 Task: In the board "Done", add the comment "Sold Items here " with Red heart emoji.
Action: Mouse moved to (581, 174)
Screenshot: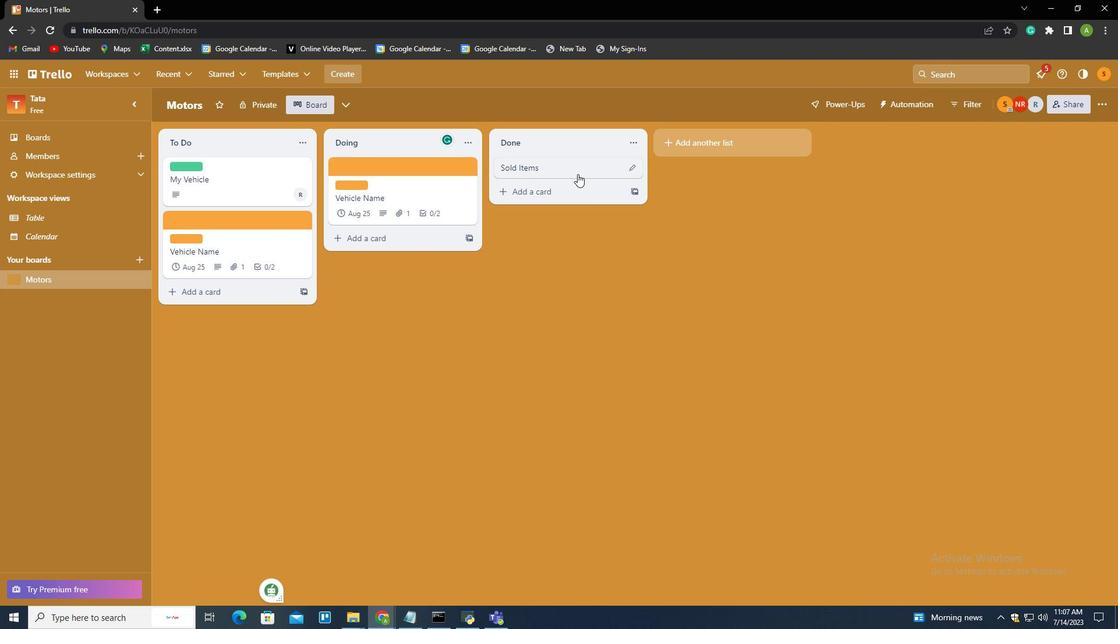 
Action: Mouse pressed left at (581, 174)
Screenshot: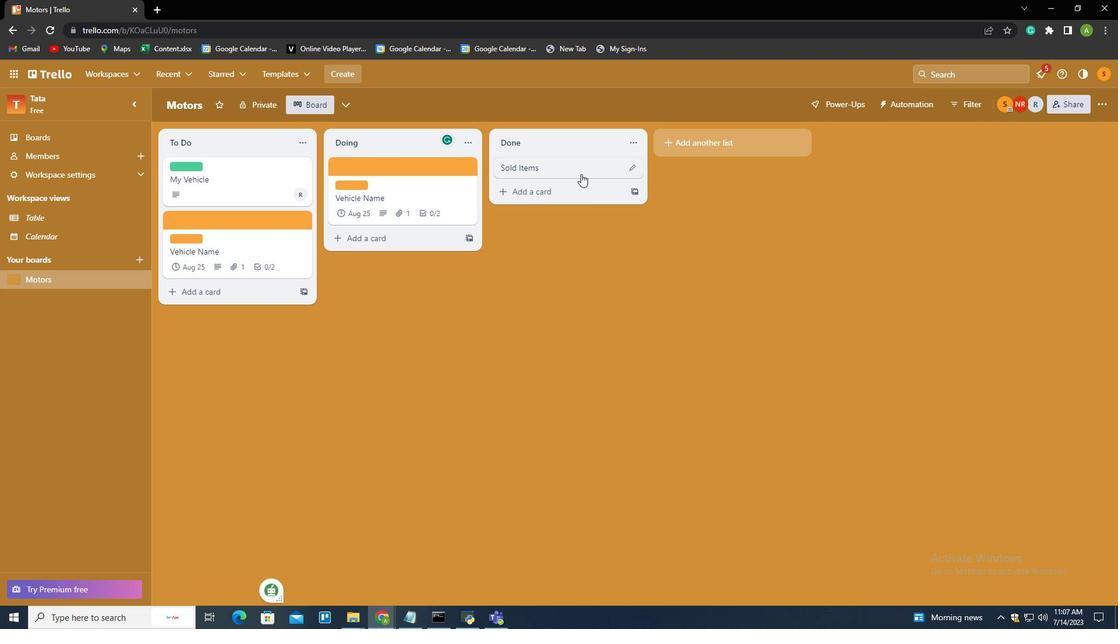 
Action: Mouse moved to (447, 266)
Screenshot: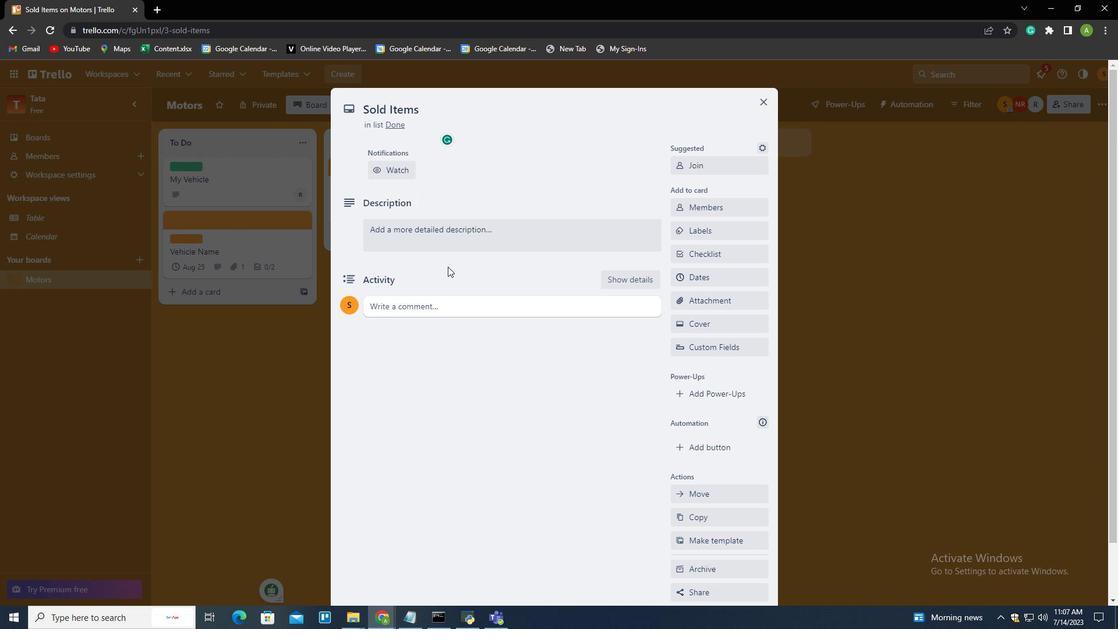 
Action: Mouse scrolled (447, 265) with delta (0, 0)
Screenshot: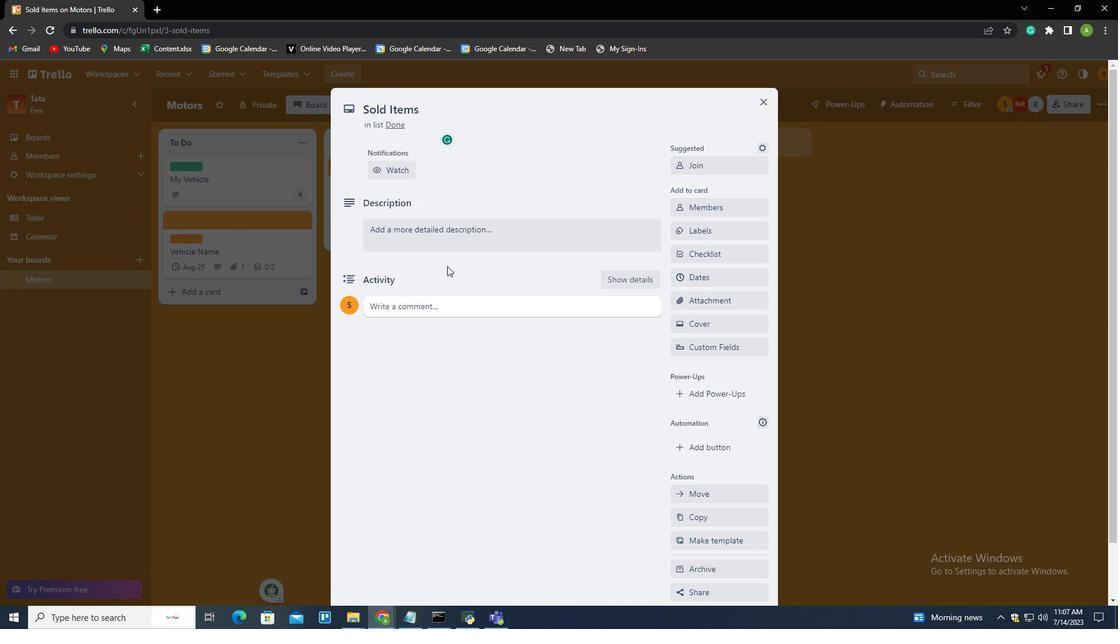 
Action: Mouse scrolled (447, 265) with delta (0, 0)
Screenshot: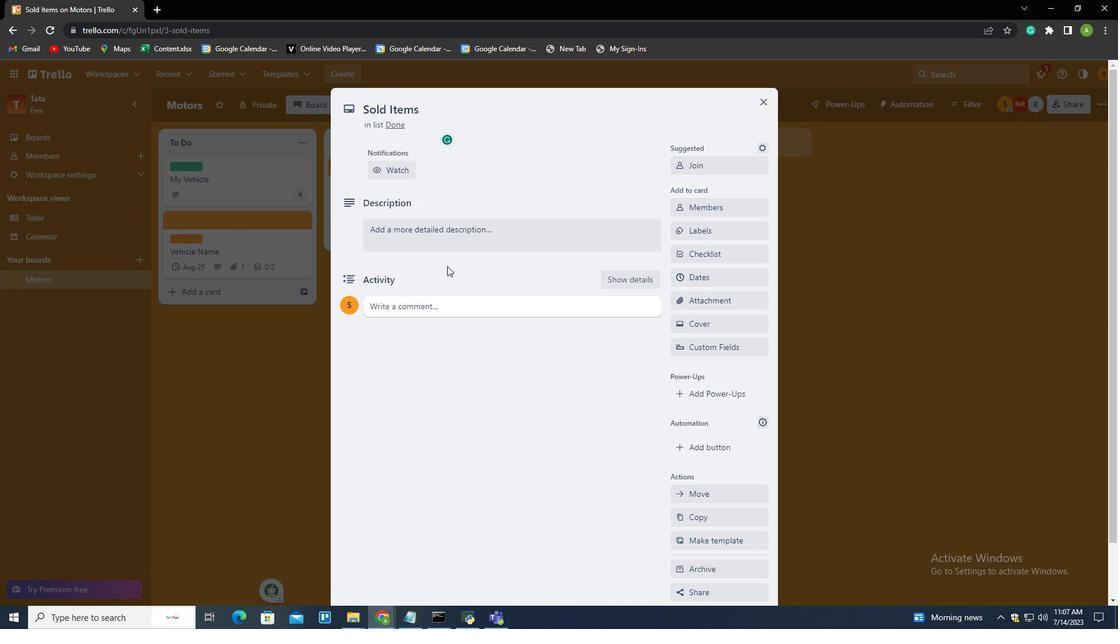 
Action: Mouse scrolled (447, 265) with delta (0, 0)
Screenshot: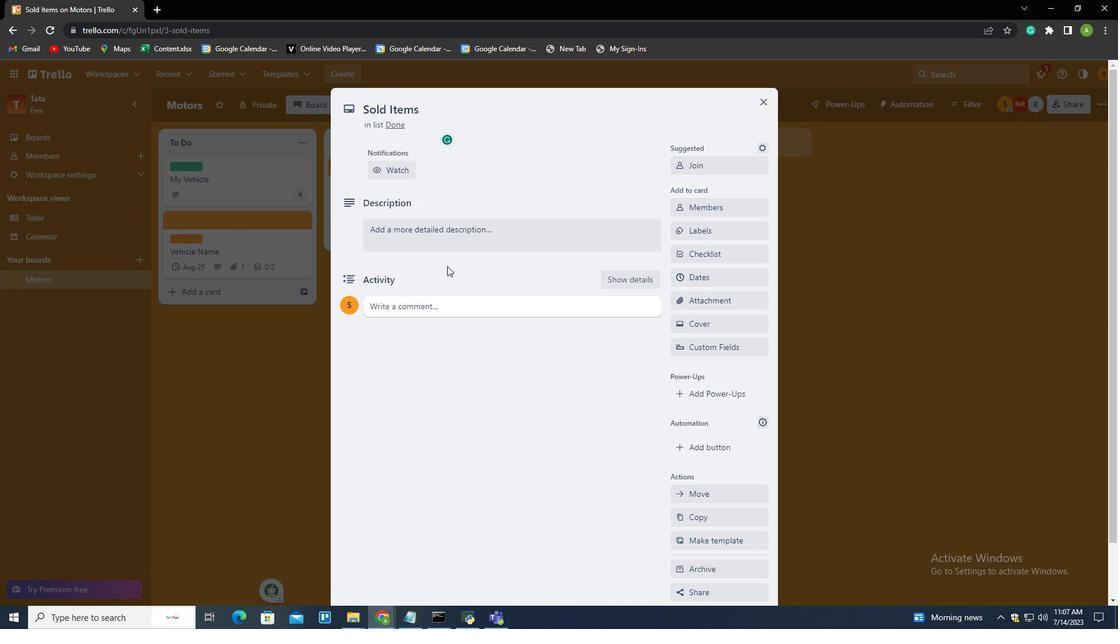 
Action: Mouse scrolled (447, 265) with delta (0, 0)
Screenshot: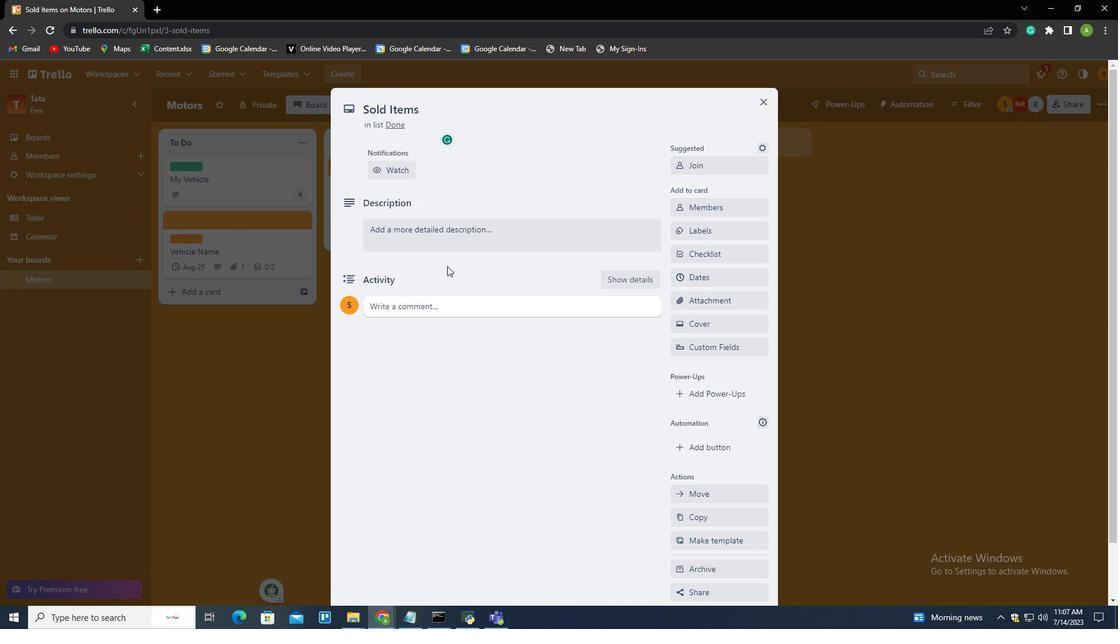 
Action: Mouse moved to (394, 249)
Screenshot: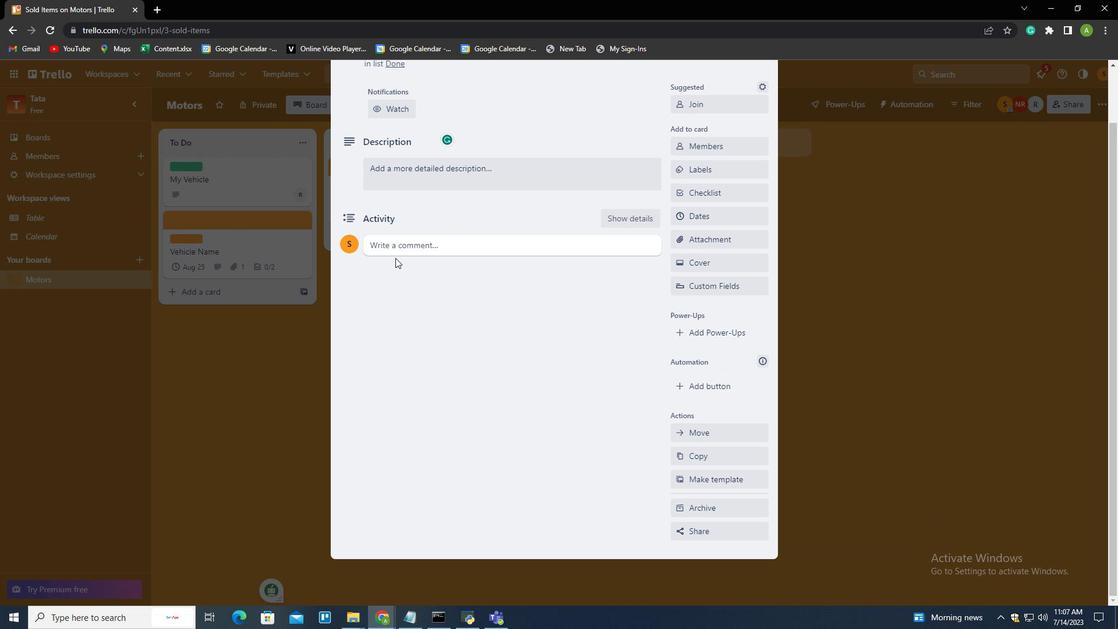 
Action: Mouse pressed left at (394, 249)
Screenshot: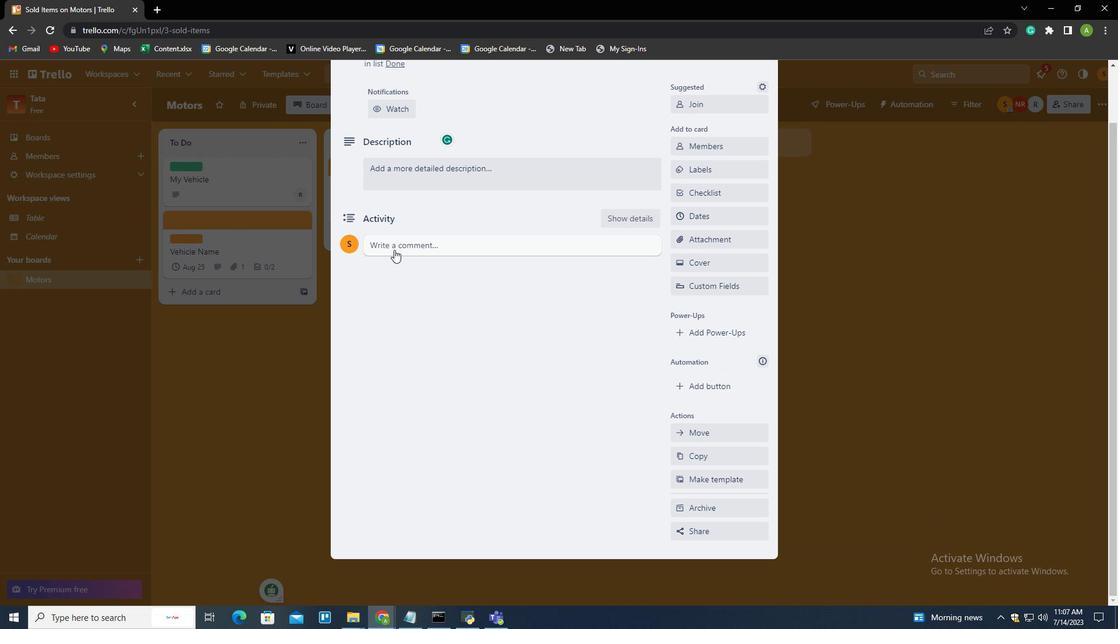 
Action: Key pressed <Key.shift>Sold<Key.space>ite<Key.backspace><Key.backspace><Key.backspace><Key.shift>Items<Key.space>here<Key.space>
Screenshot: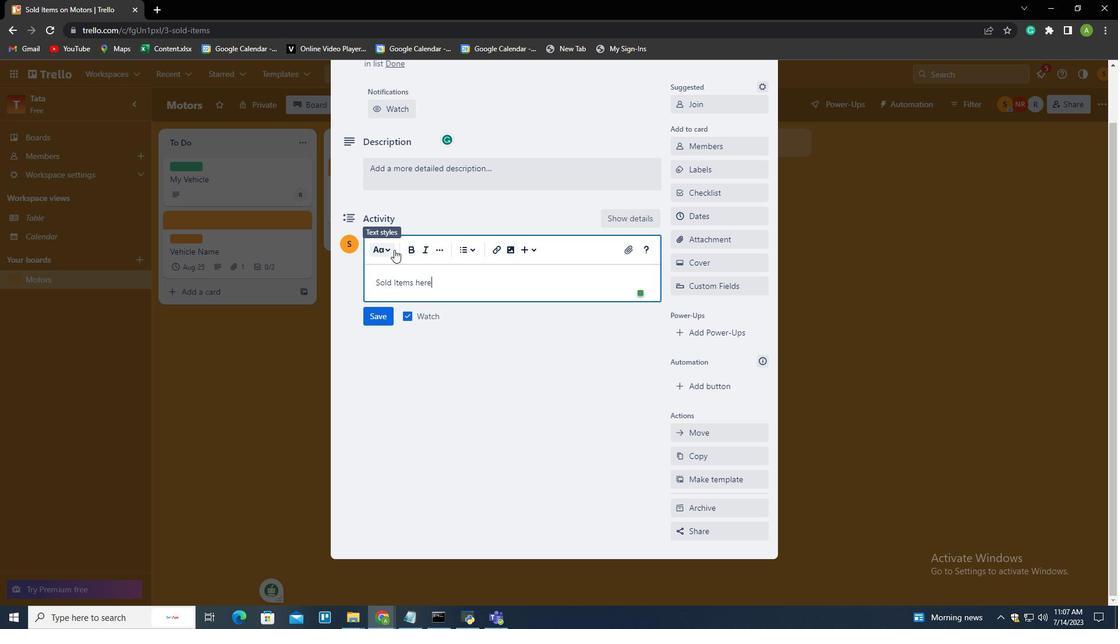 
Action: Mouse moved to (450, 275)
Screenshot: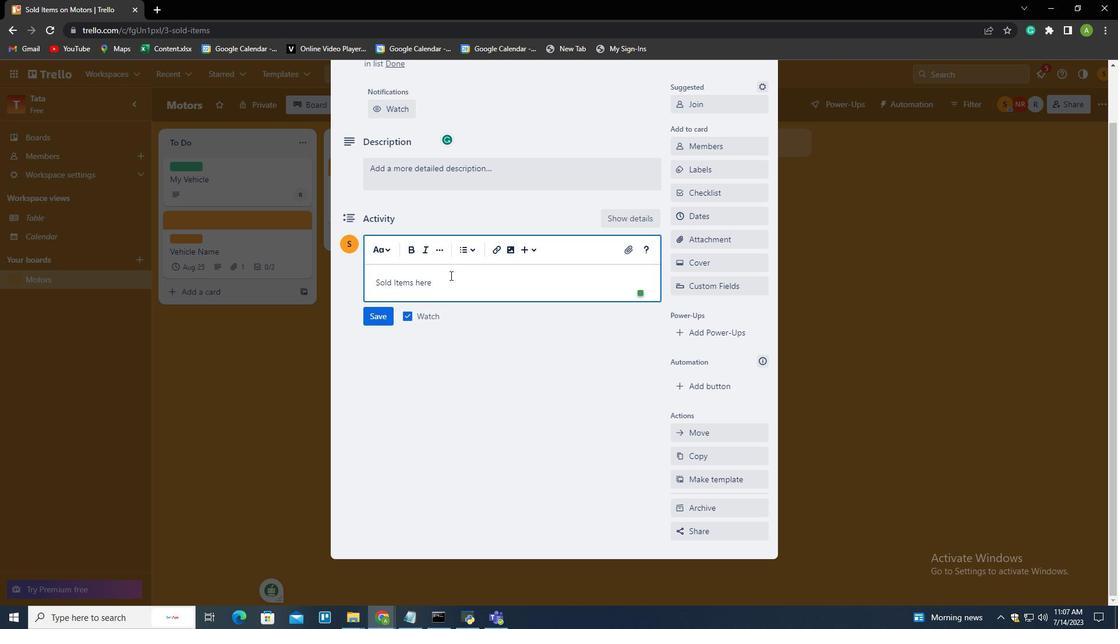 
Action: Mouse pressed left at (450, 275)
Screenshot: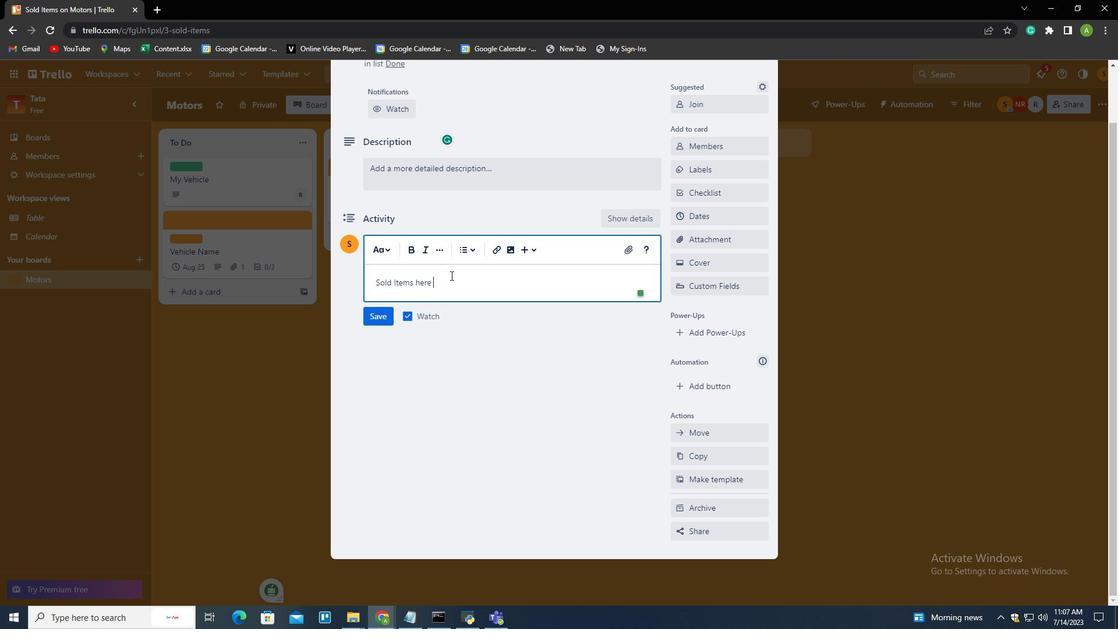 
Action: Mouse moved to (437, 249)
Screenshot: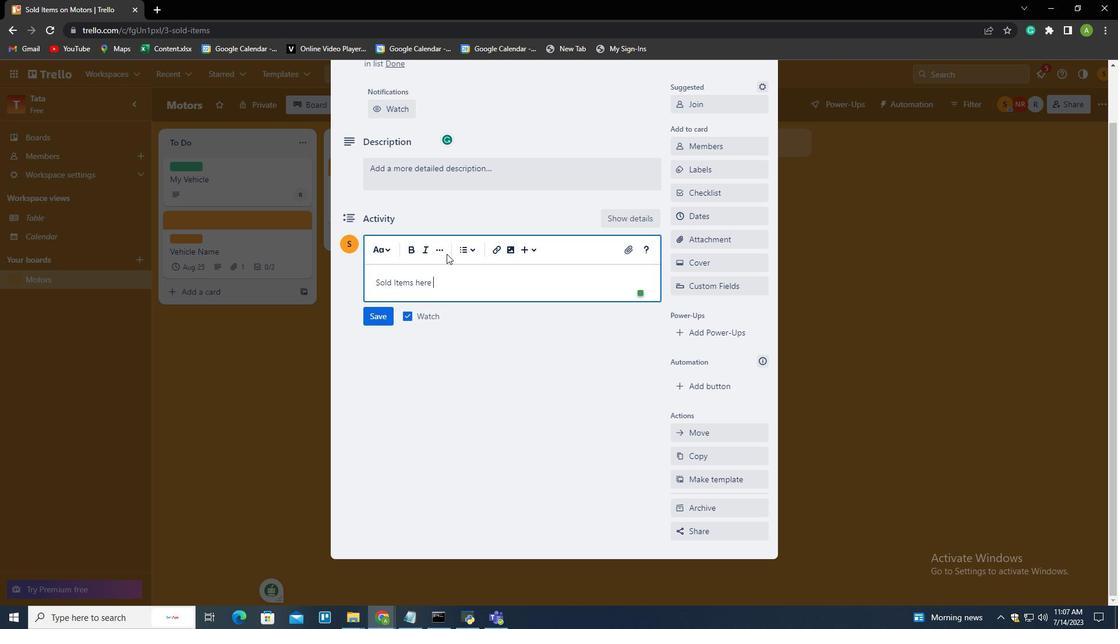 
Action: Mouse pressed left at (437, 249)
Screenshot: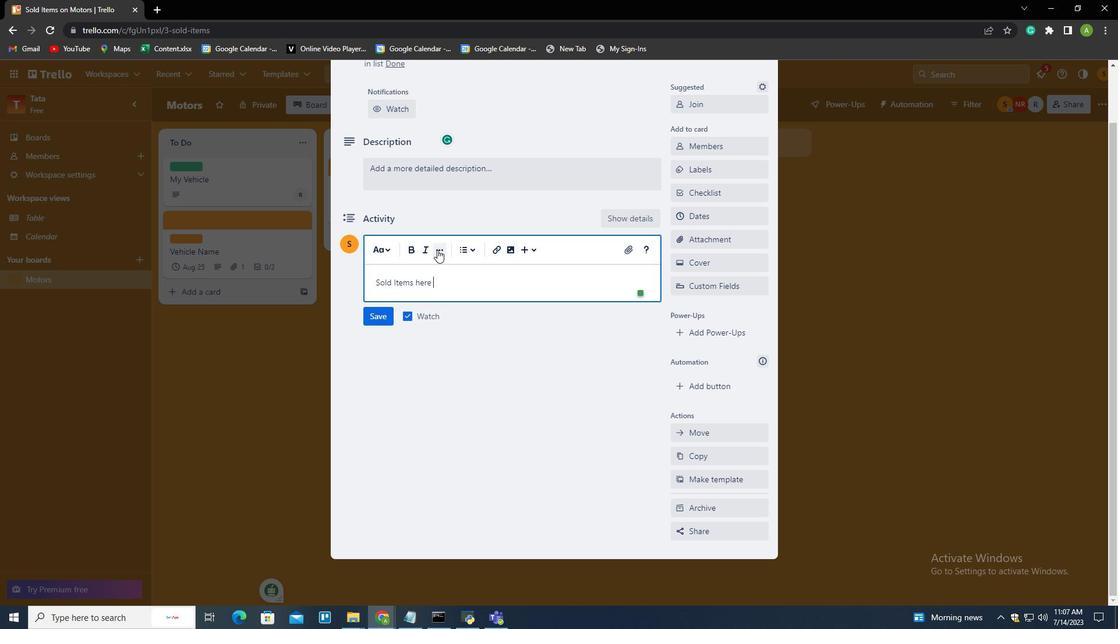 
Action: Mouse moved to (441, 251)
Screenshot: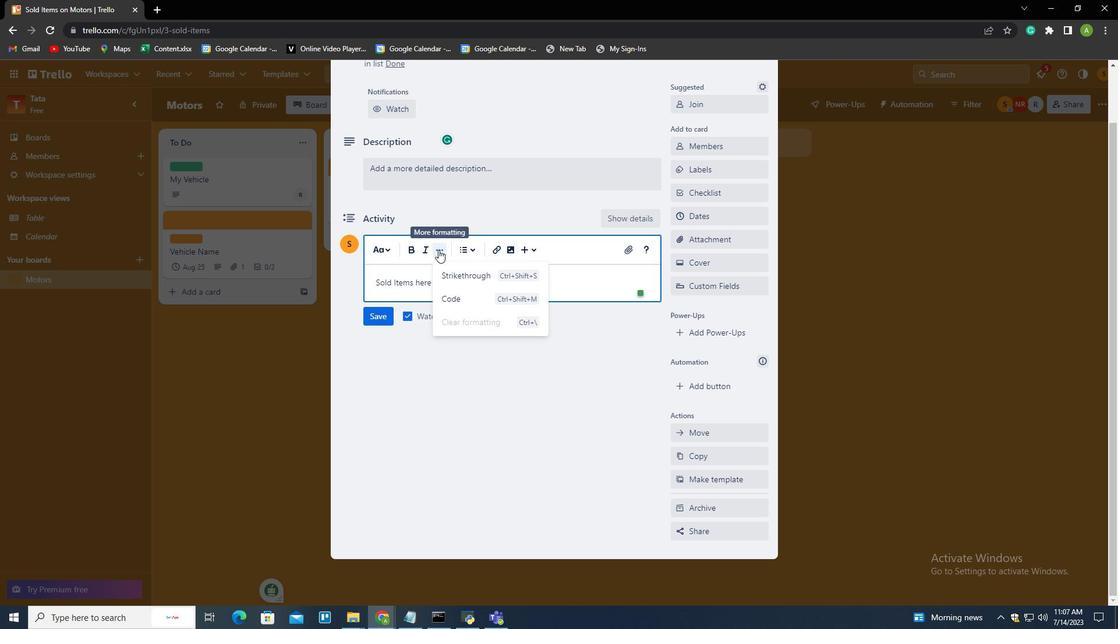 
Action: Mouse pressed left at (441, 251)
Screenshot: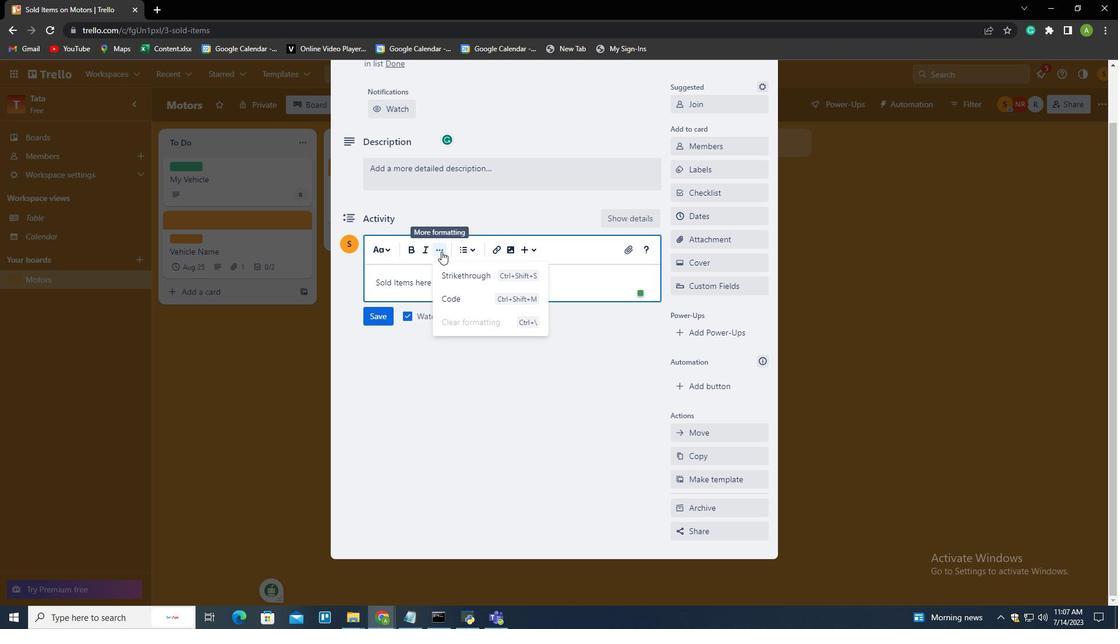 
Action: Mouse moved to (533, 249)
Screenshot: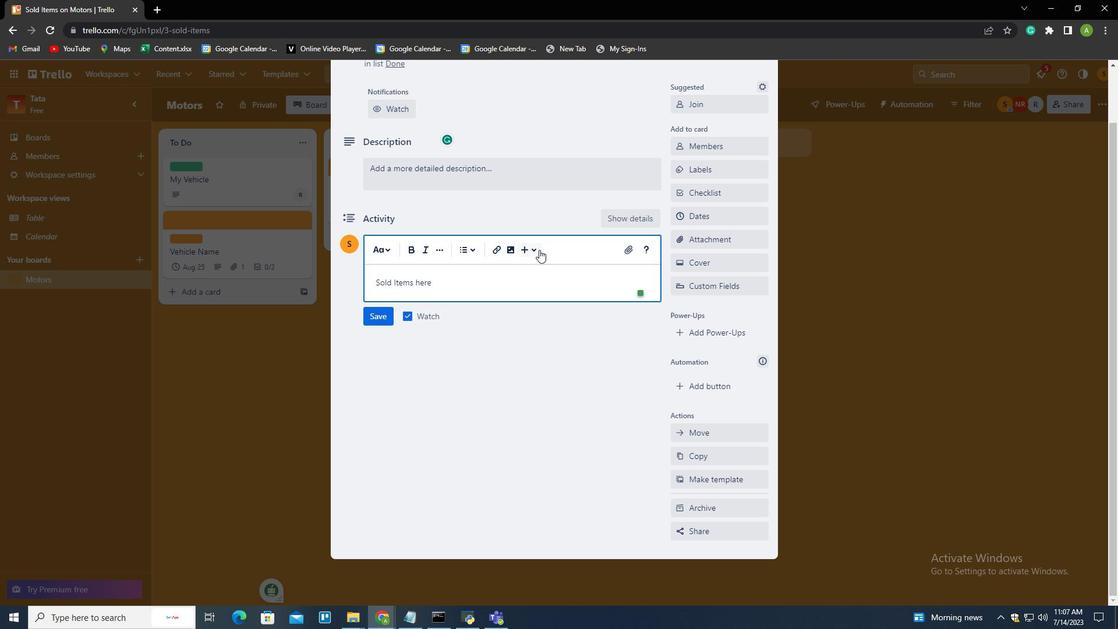 
Action: Mouse pressed left at (533, 249)
Screenshot: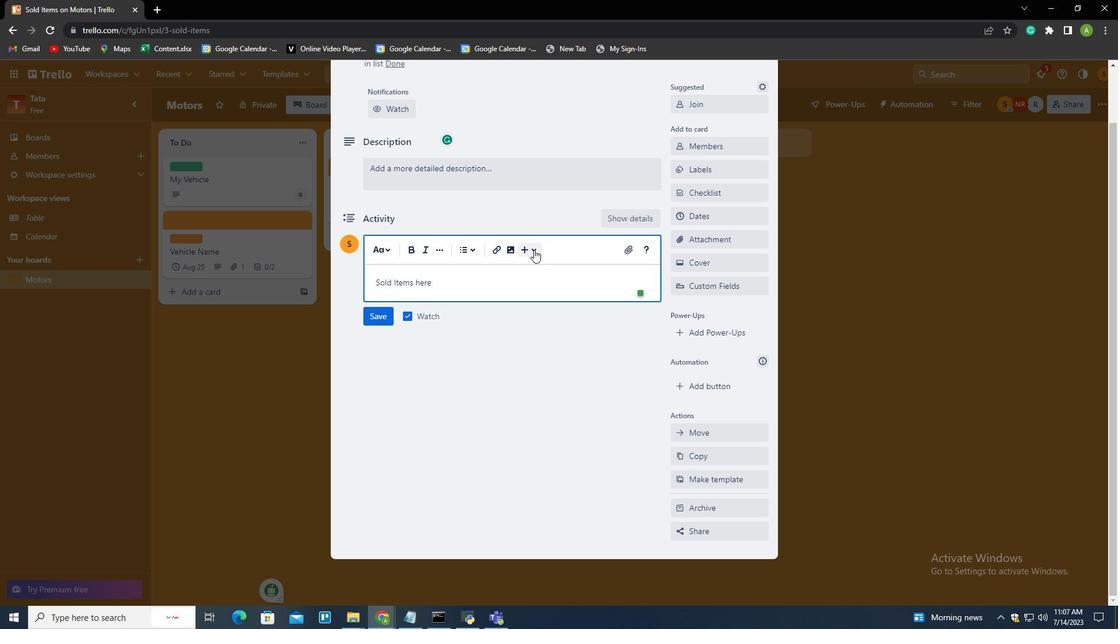 
Action: Mouse moved to (548, 322)
Screenshot: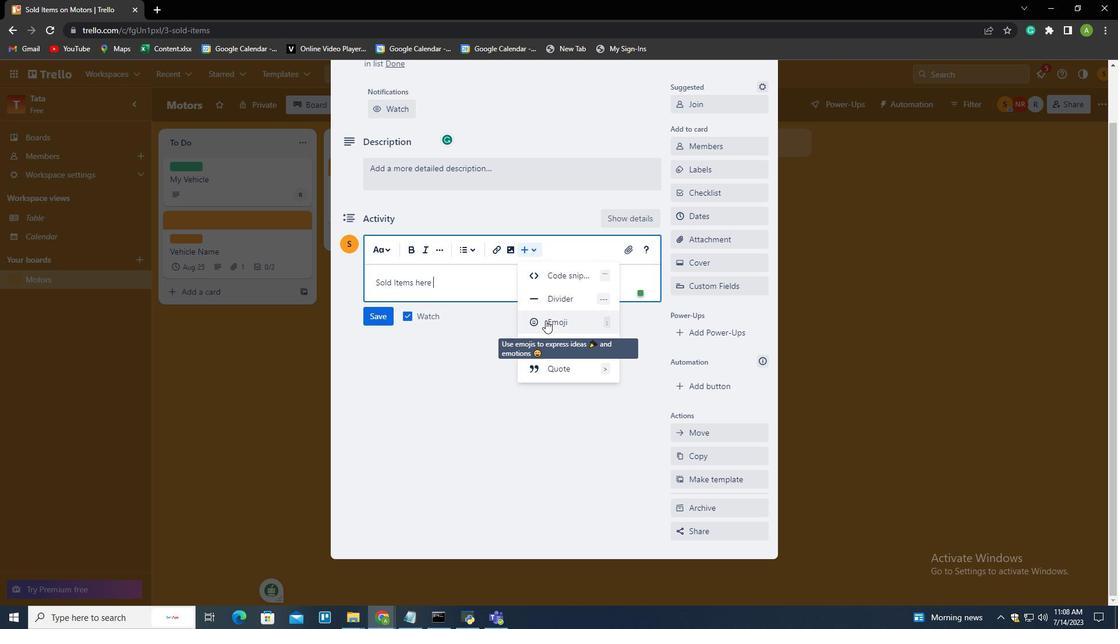 
Action: Mouse pressed left at (548, 322)
Screenshot: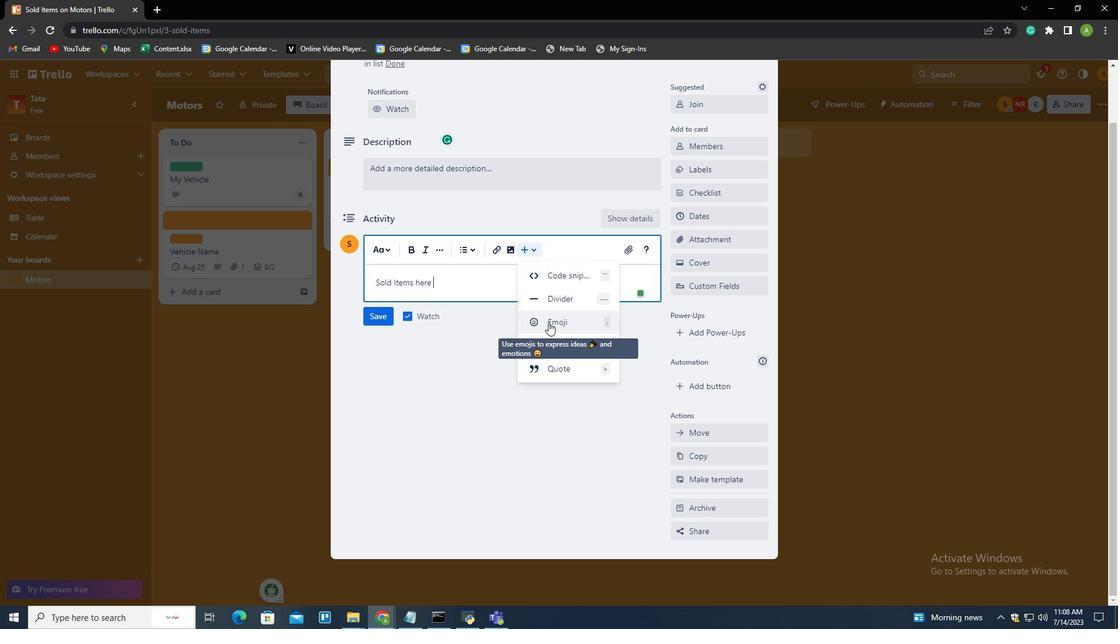 
Action: Mouse moved to (467, 292)
Screenshot: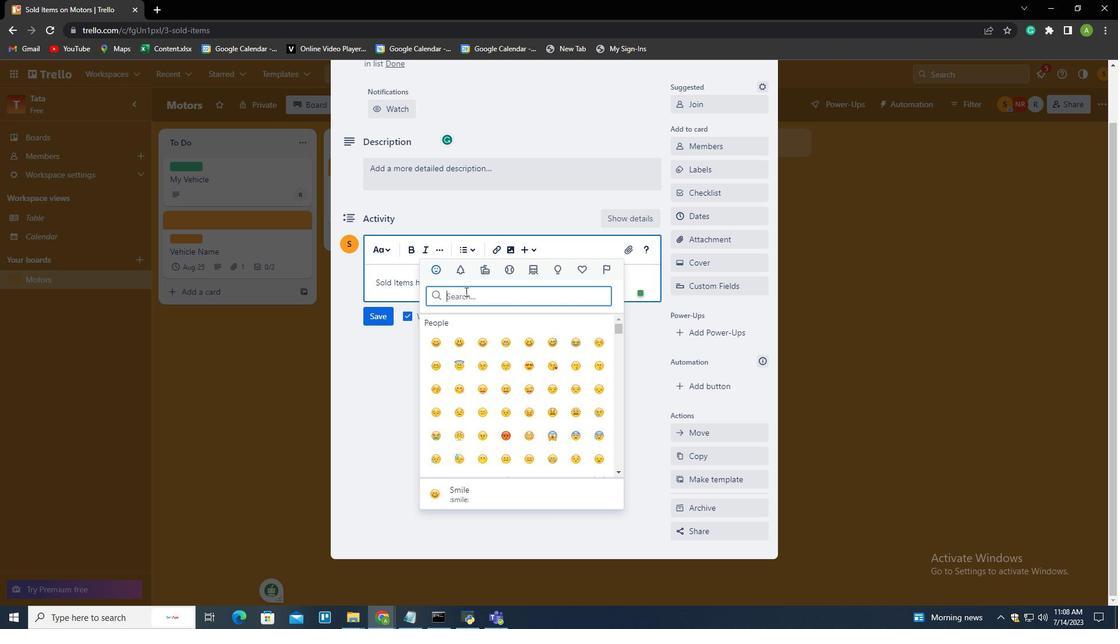 
Action: Mouse pressed left at (467, 292)
Screenshot: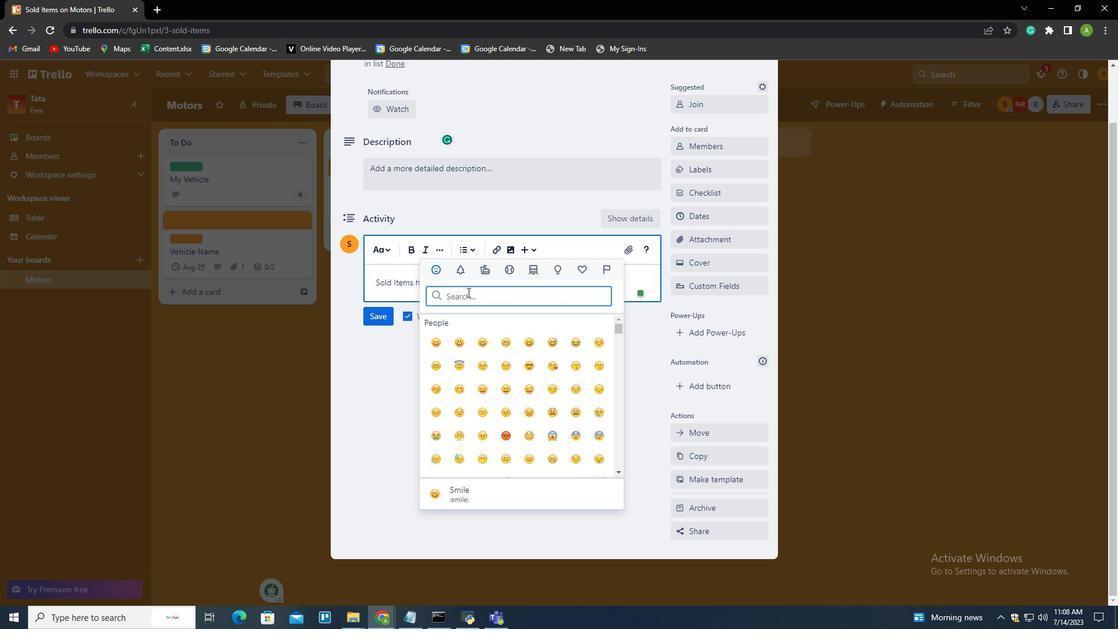 
Action: Mouse moved to (583, 269)
Screenshot: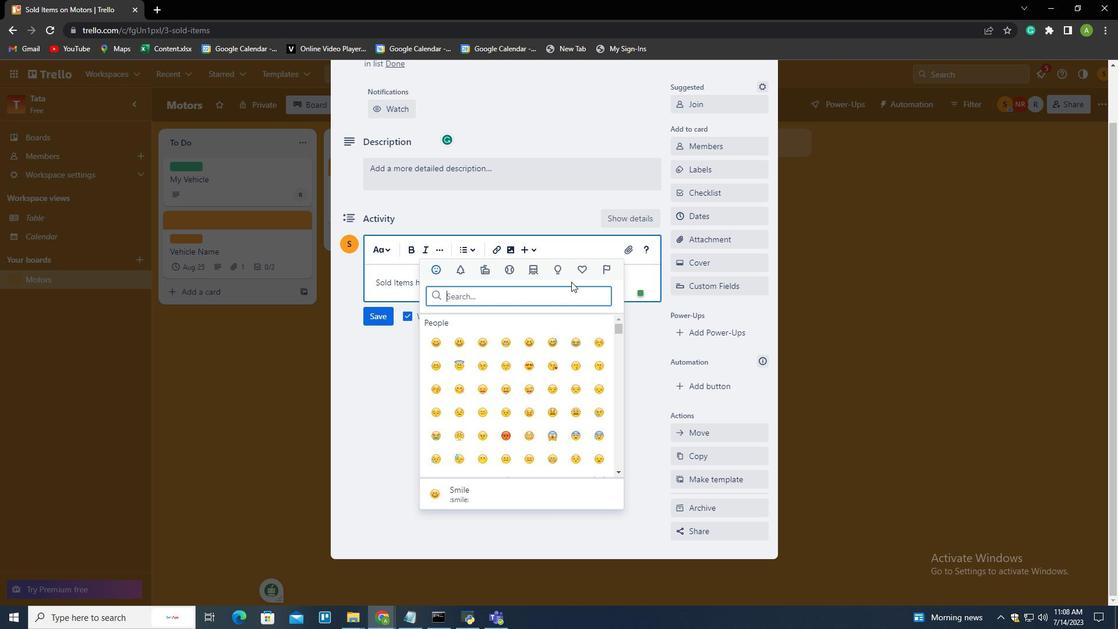 
Action: Mouse pressed left at (583, 269)
Screenshot: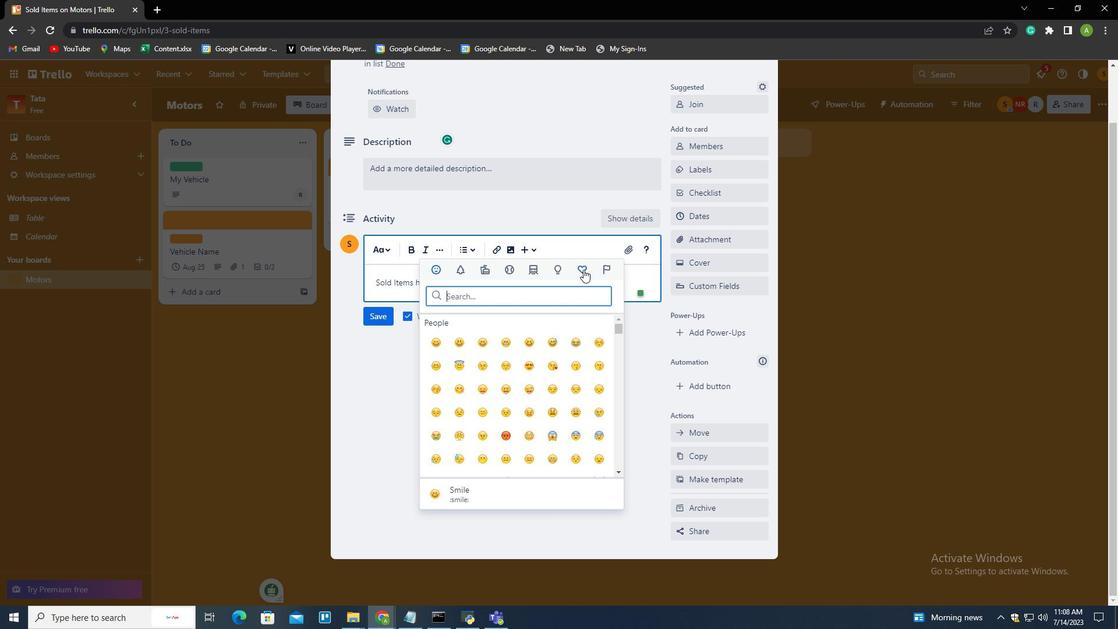 
Action: Mouse moved to (422, 347)
Screenshot: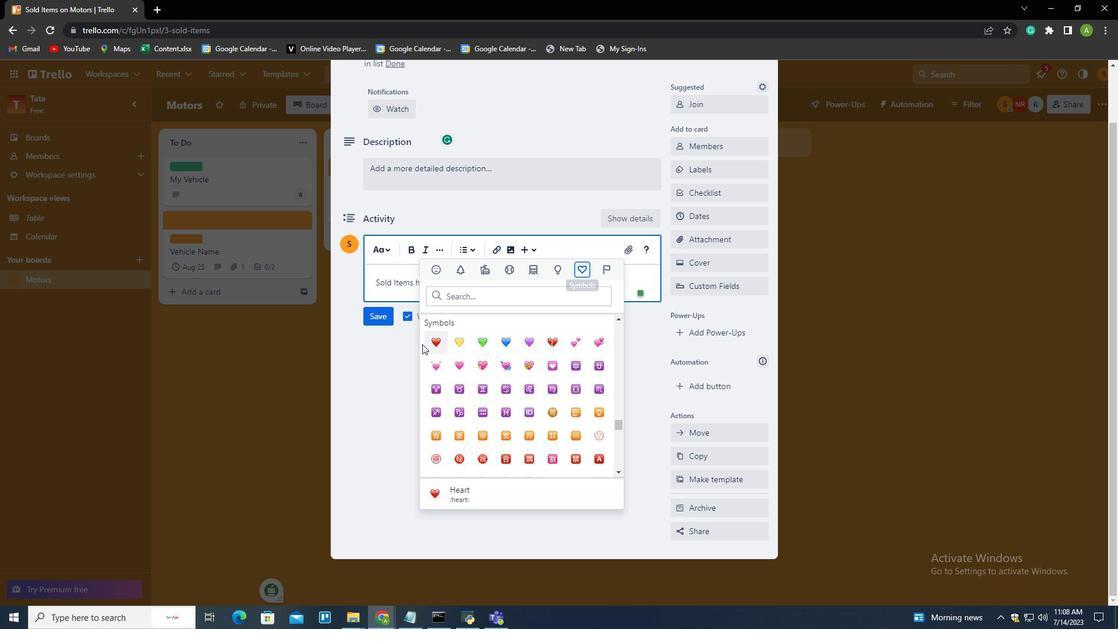 
Action: Mouse pressed left at (422, 347)
Screenshot: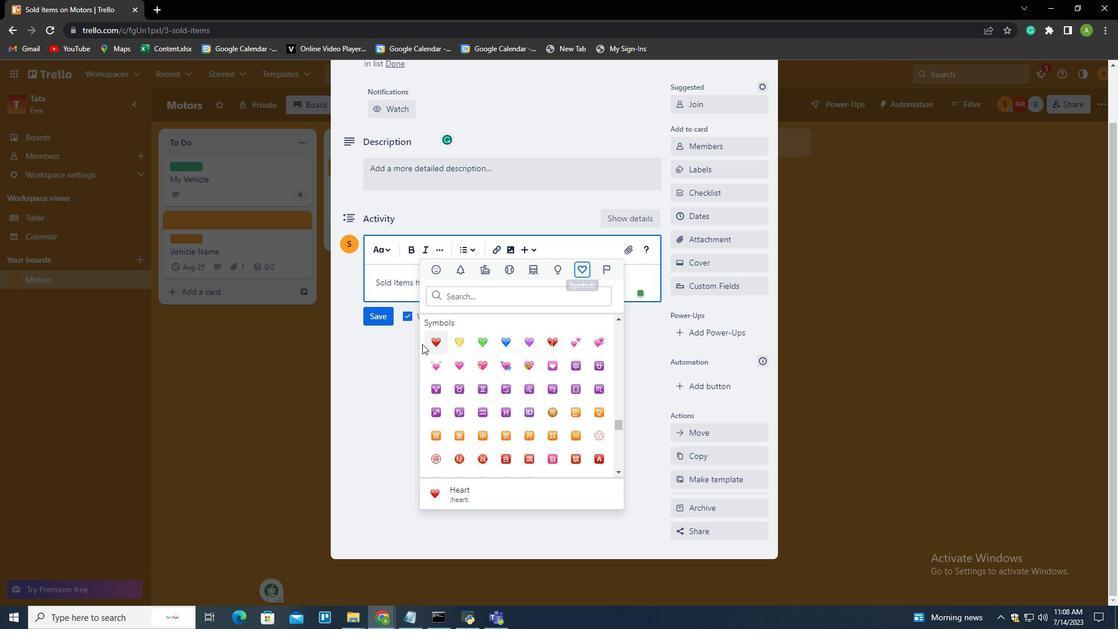 
Action: Mouse moved to (433, 341)
Screenshot: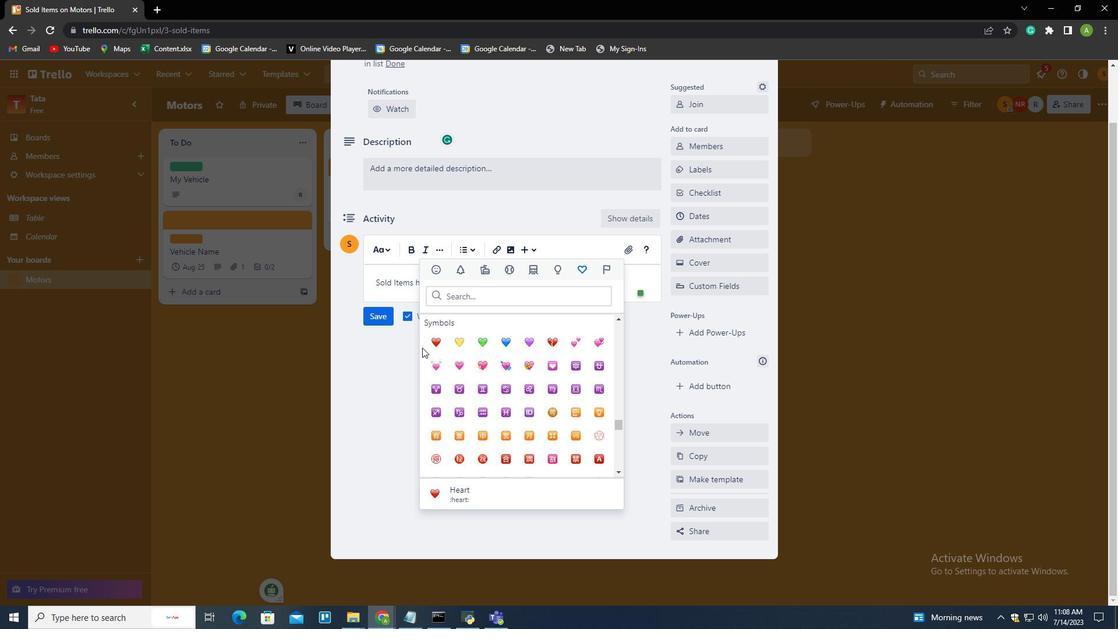
Action: Mouse pressed left at (433, 341)
Screenshot: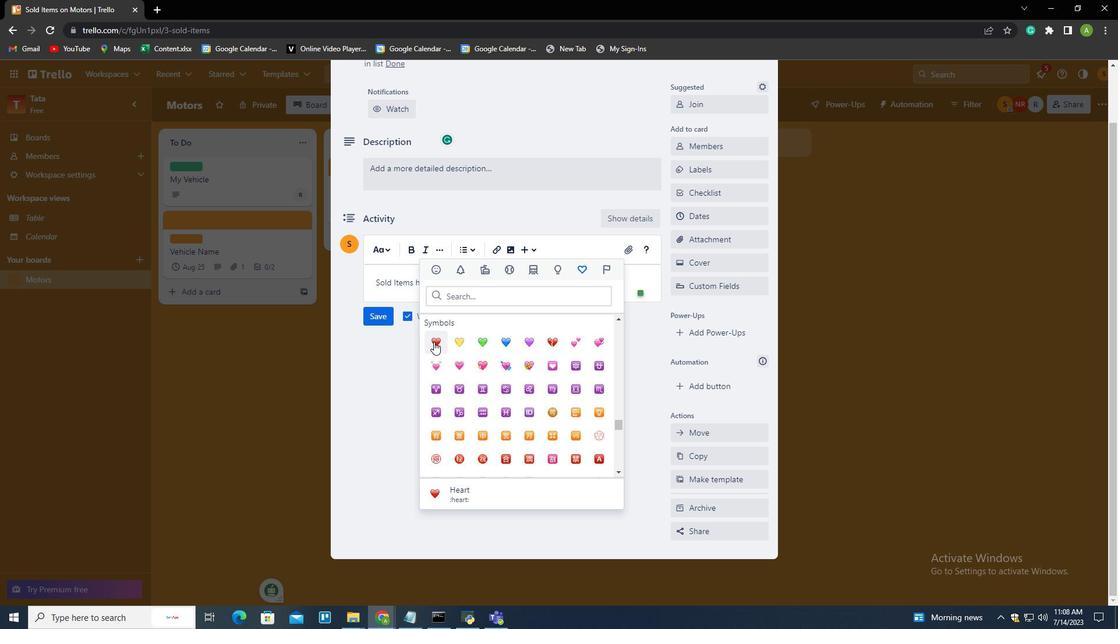
Action: Mouse moved to (385, 316)
Screenshot: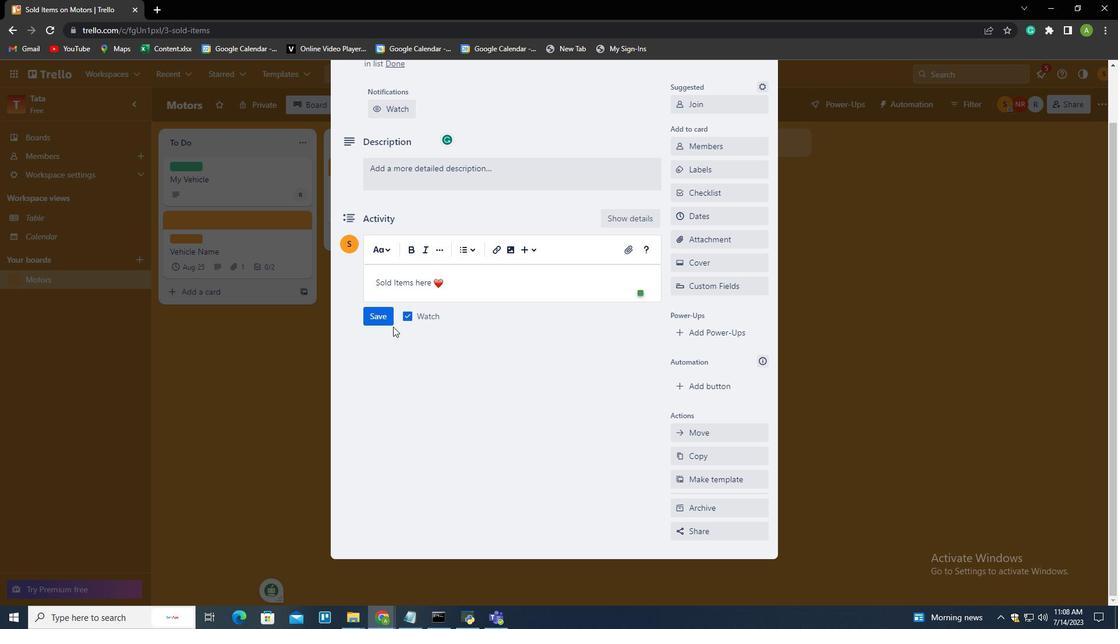 
Action: Mouse pressed left at (385, 316)
Screenshot: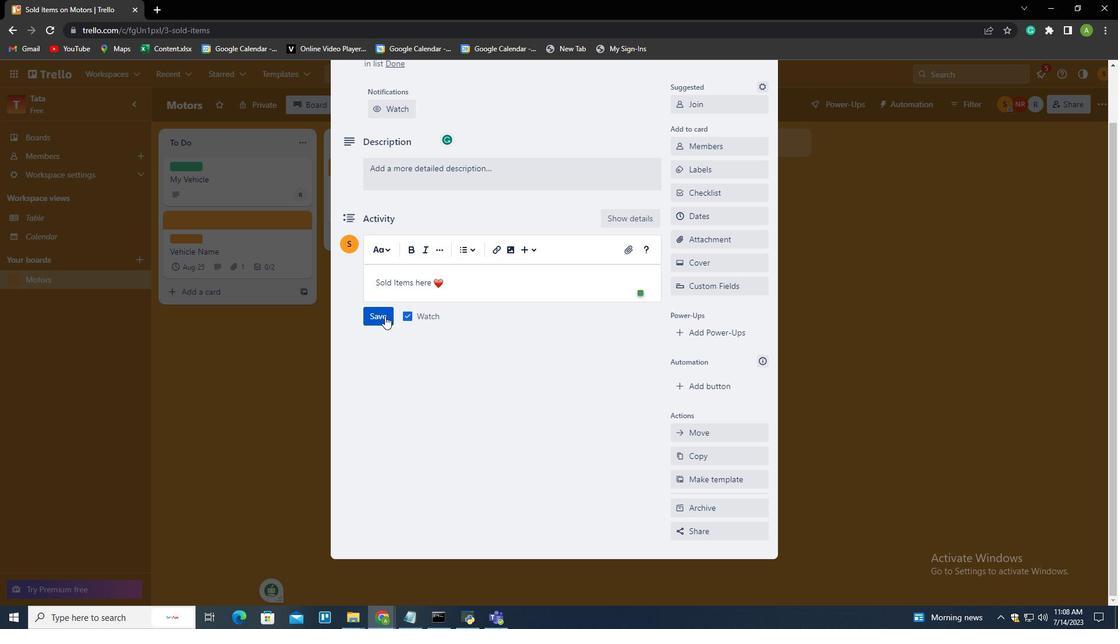 
Action: Mouse moved to (812, 385)
Screenshot: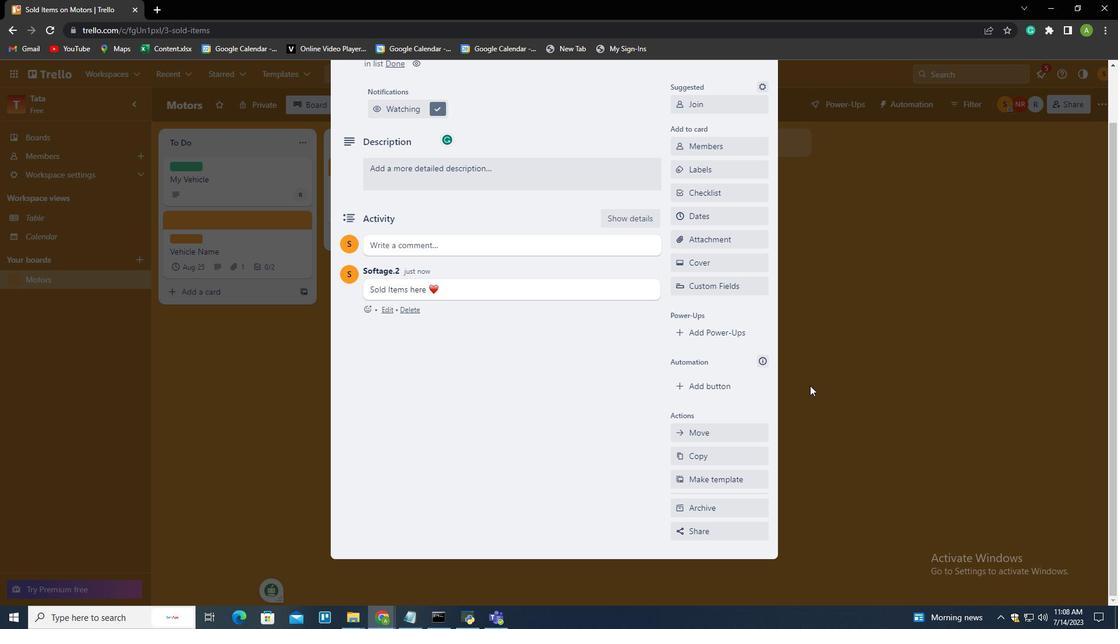 
Action: Mouse pressed left at (812, 385)
Screenshot: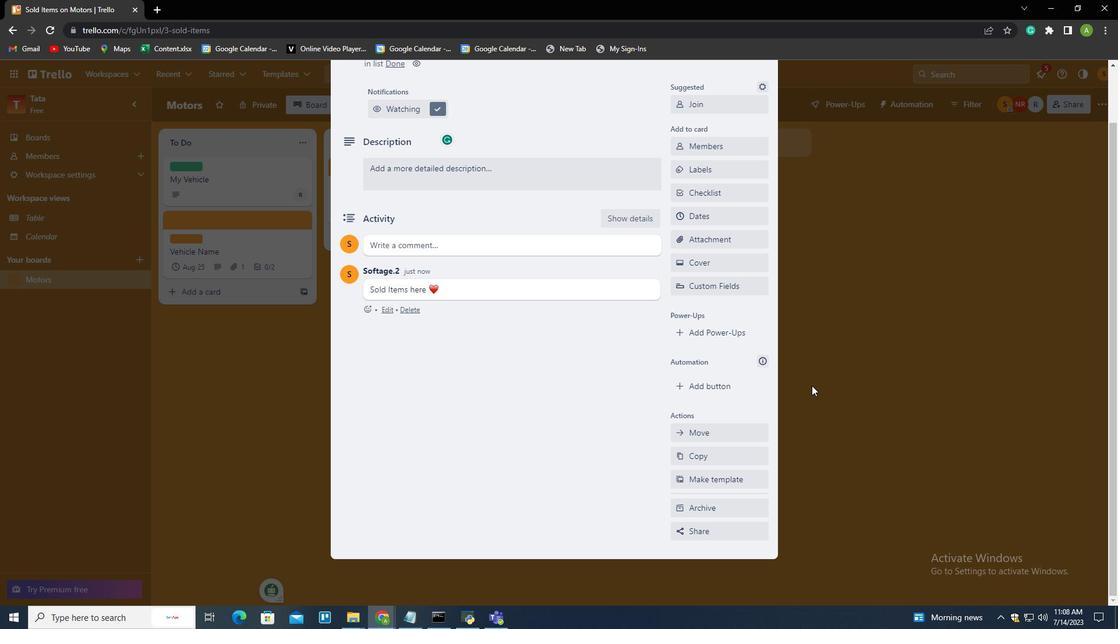 
